 Task: Check the places in San Diego for pet lovers.
Action: Mouse moved to (560, 51)
Screenshot: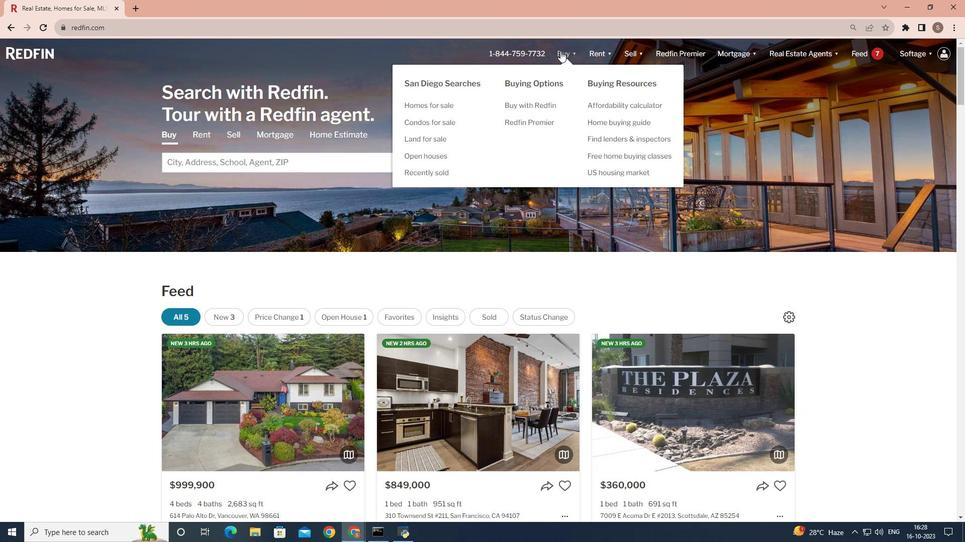 
Action: Mouse pressed left at (560, 51)
Screenshot: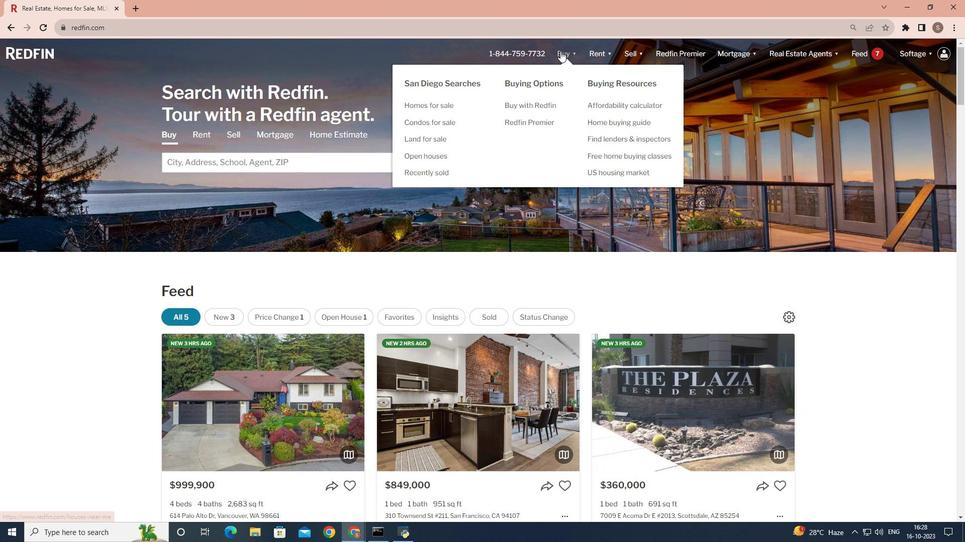
Action: Mouse moved to (242, 216)
Screenshot: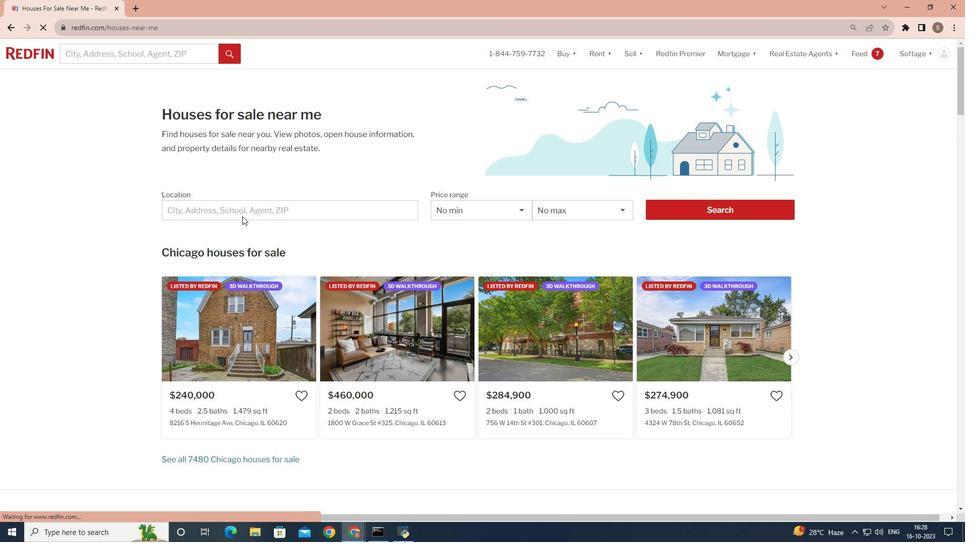 
Action: Mouse pressed left at (242, 216)
Screenshot: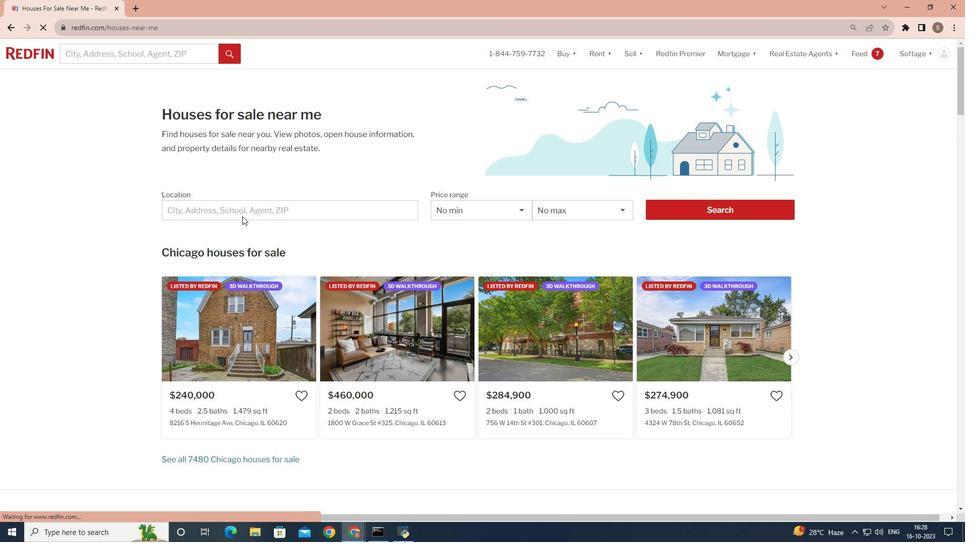 
Action: Mouse moved to (242, 212)
Screenshot: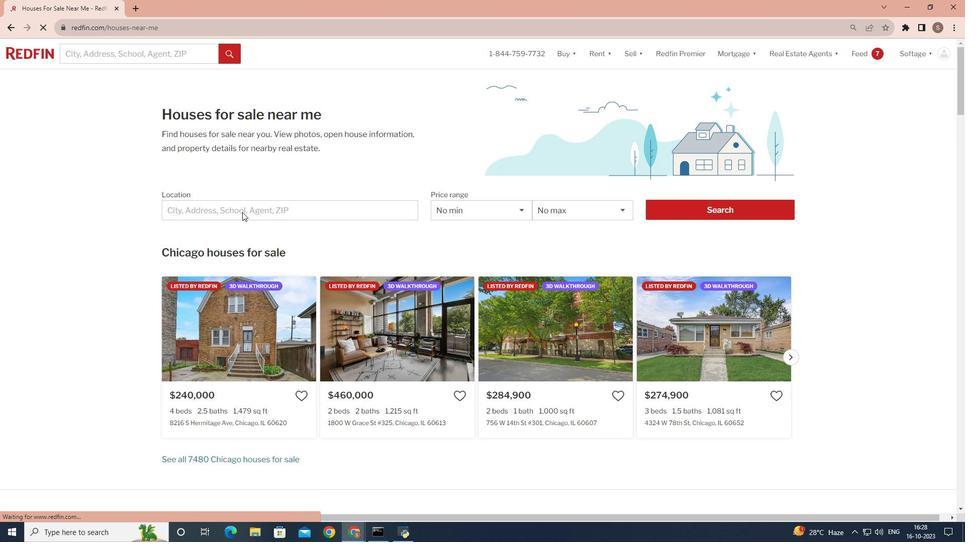 
Action: Mouse pressed left at (242, 212)
Screenshot: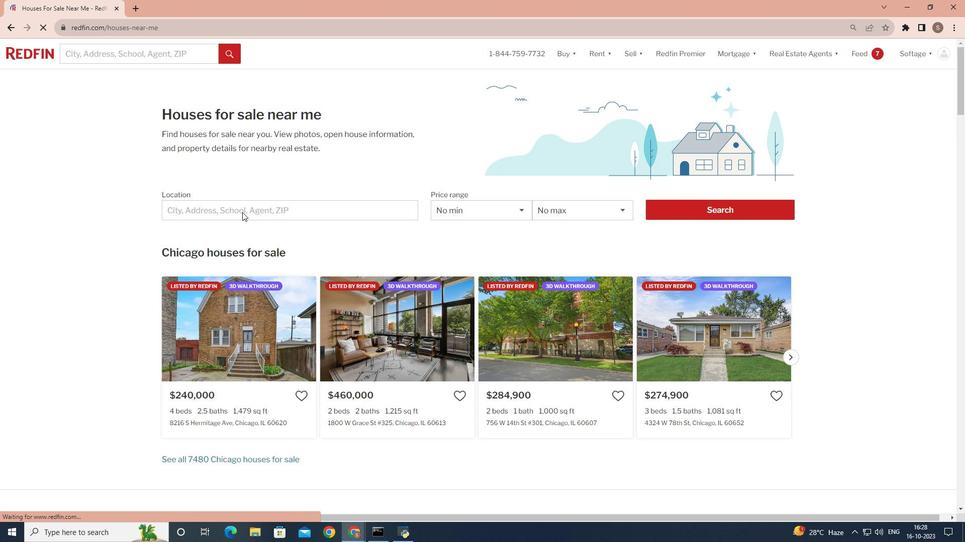 
Action: Mouse moved to (214, 201)
Screenshot: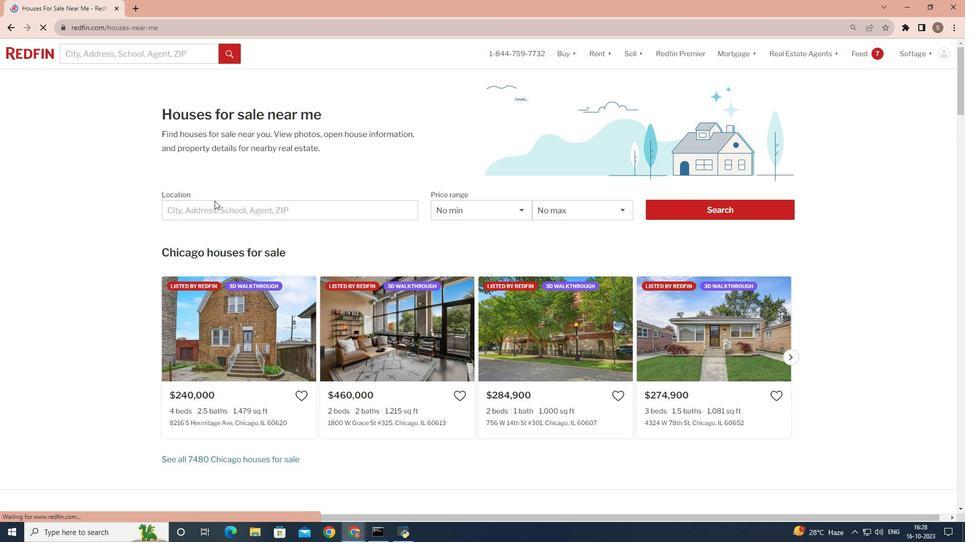 
Action: Mouse pressed left at (214, 201)
Screenshot: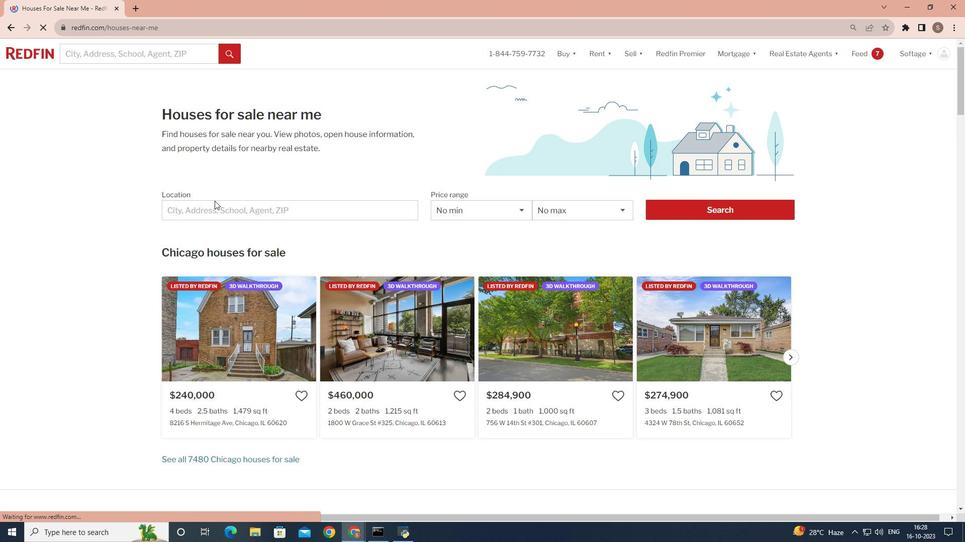 
Action: Mouse moved to (212, 206)
Screenshot: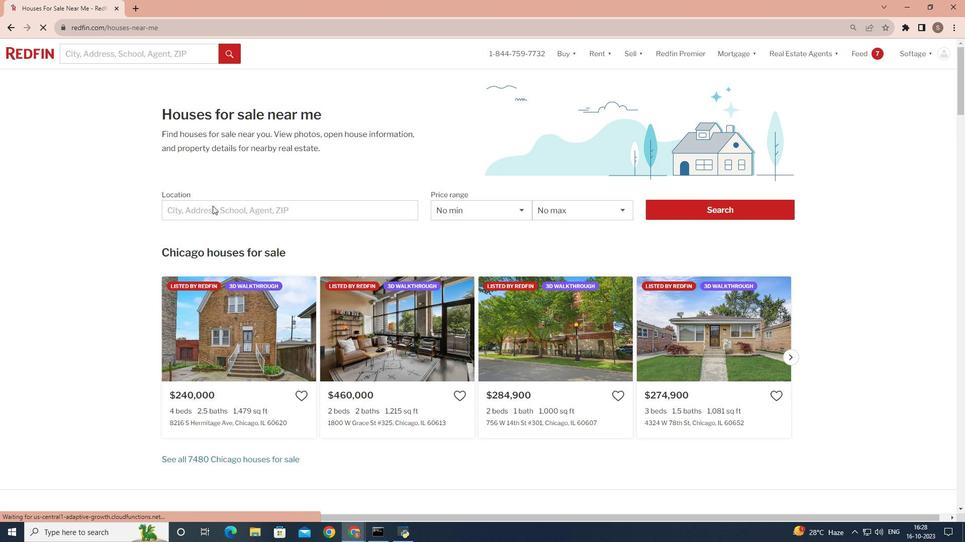 
Action: Mouse pressed left at (212, 206)
Screenshot: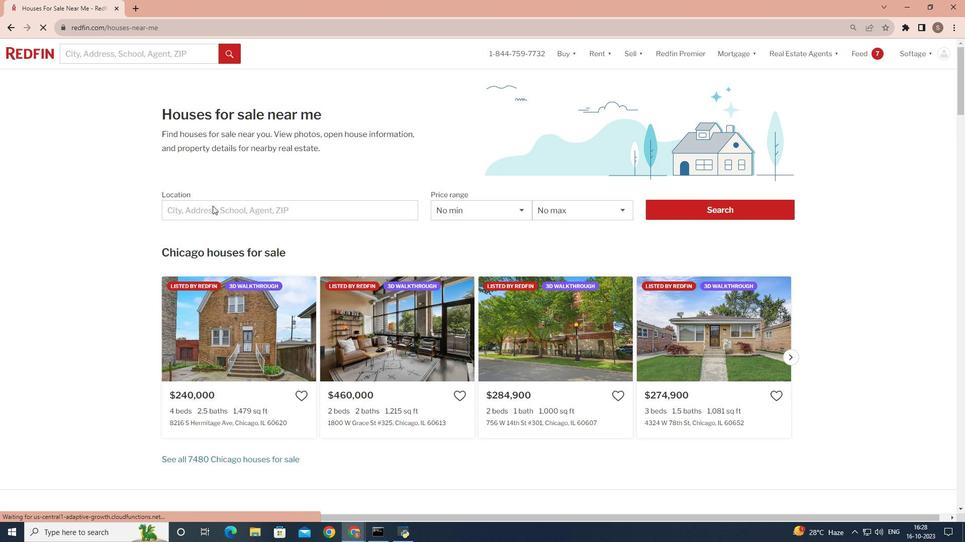 
Action: Mouse moved to (211, 209)
Screenshot: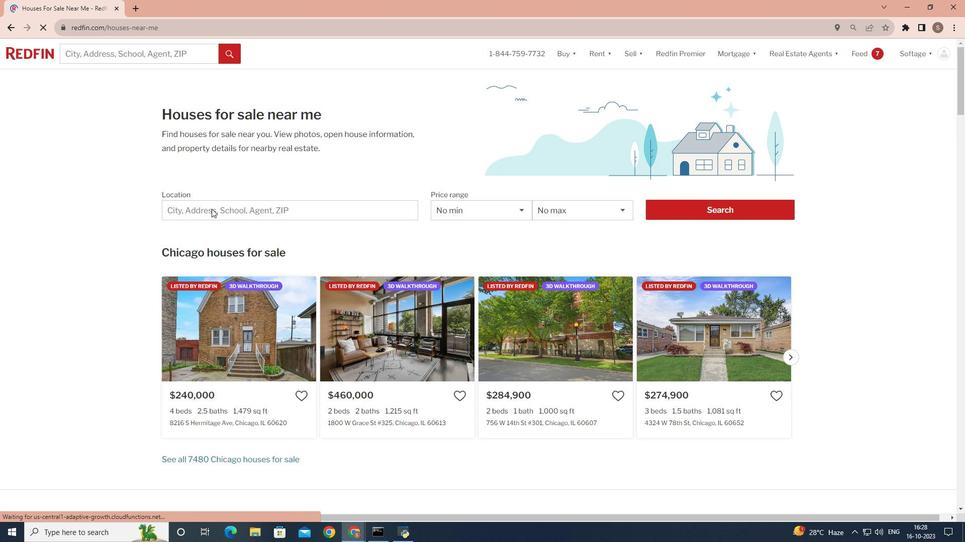 
Action: Mouse pressed left at (211, 209)
Screenshot: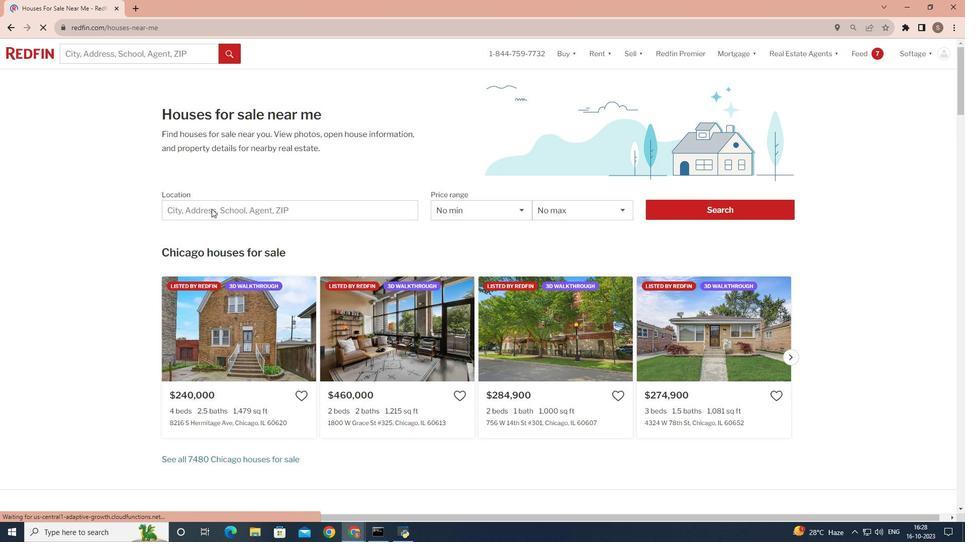 
Action: Key pressed <Key.shift>San<Key.space><Key.shift>Diego
Screenshot: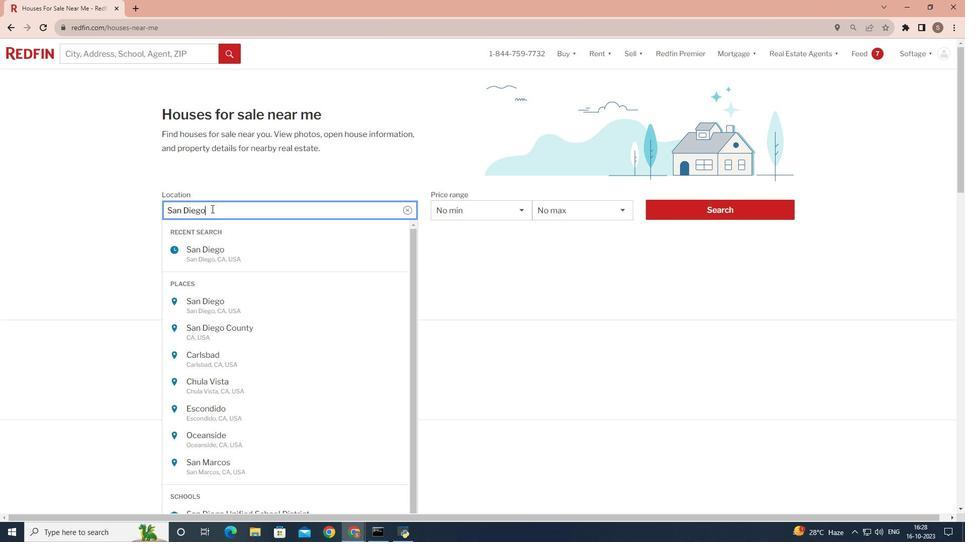 
Action: Mouse moved to (661, 210)
Screenshot: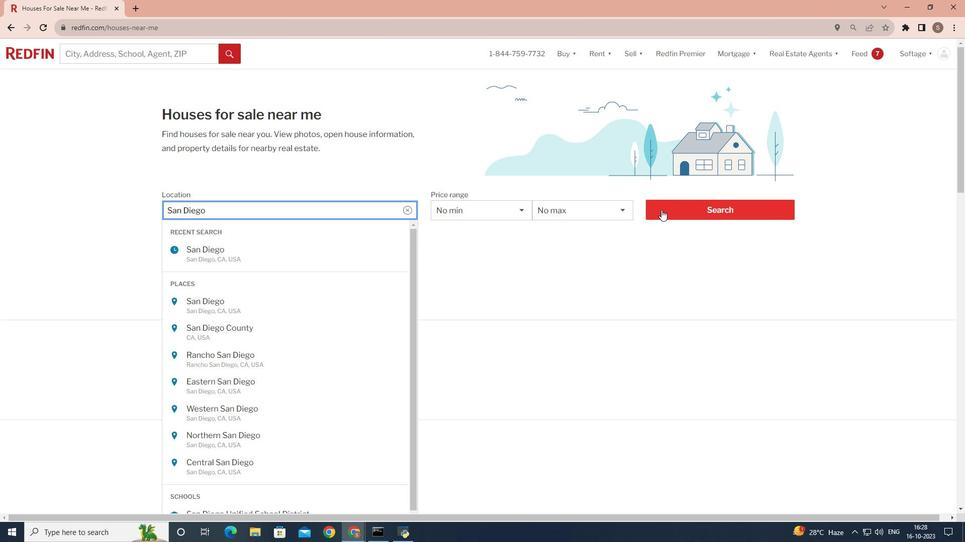 
Action: Mouse pressed left at (661, 210)
Screenshot: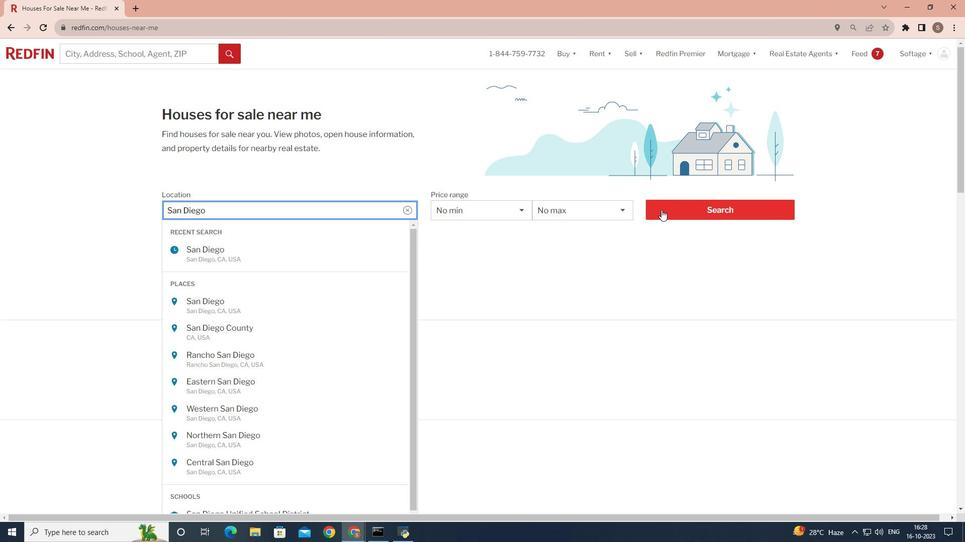 
Action: Mouse moved to (651, 216)
Screenshot: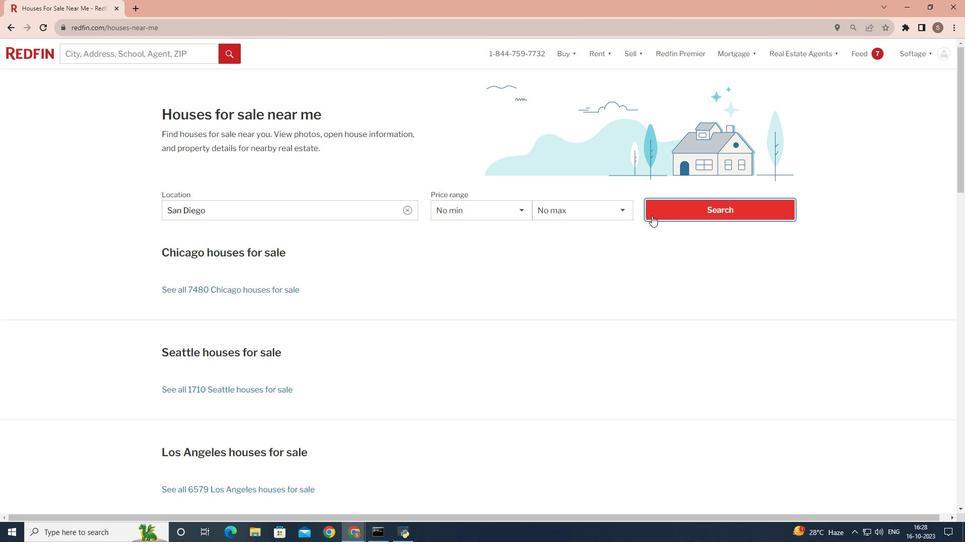 
Action: Mouse pressed left at (651, 216)
Screenshot: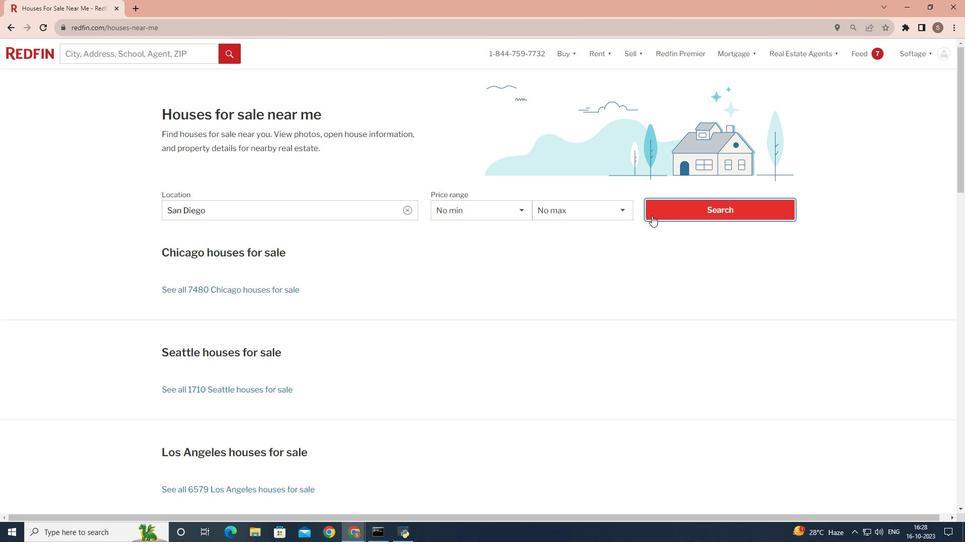 
Action: Mouse moved to (926, 86)
Screenshot: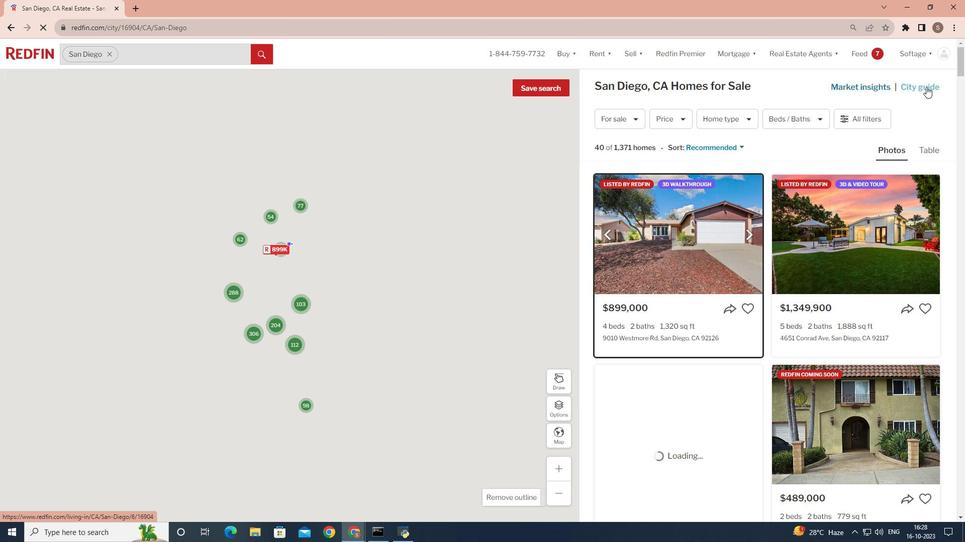 
Action: Mouse pressed left at (926, 86)
Screenshot: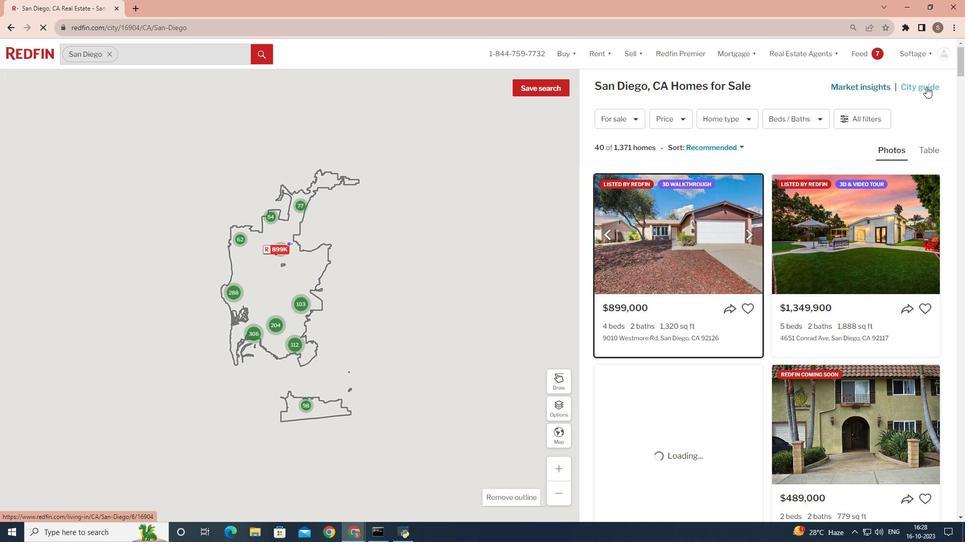 
Action: Mouse moved to (500, 395)
Screenshot: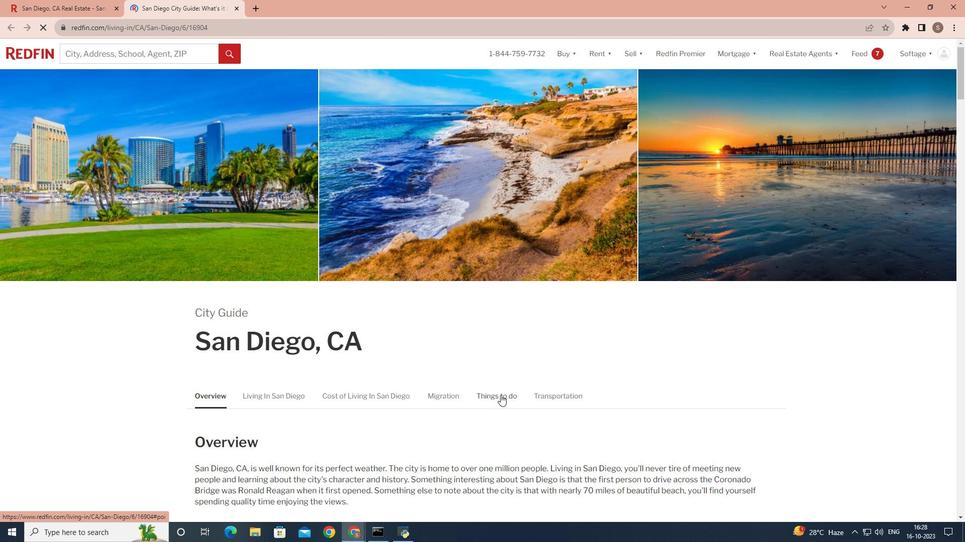 
Action: Mouse pressed left at (500, 395)
Screenshot: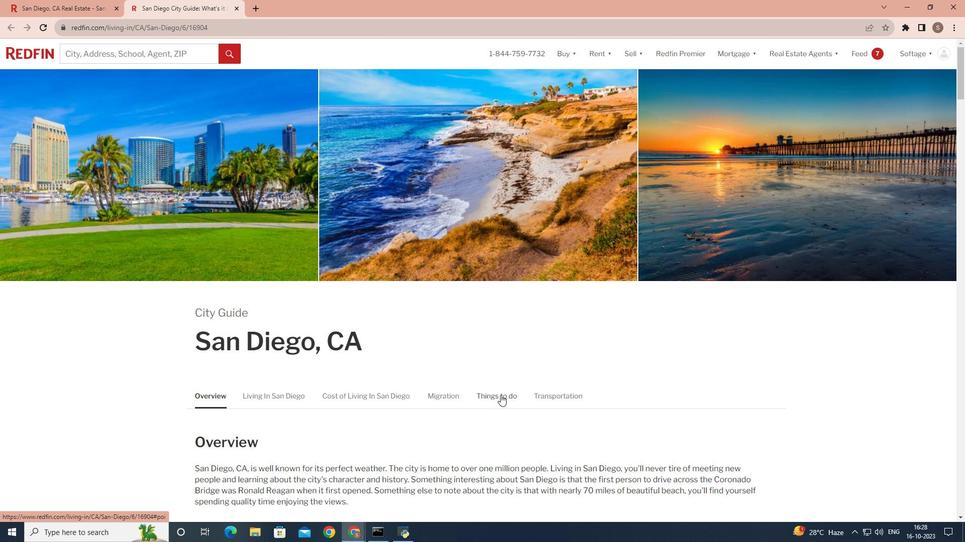 
Action: Mouse moved to (299, 241)
Screenshot: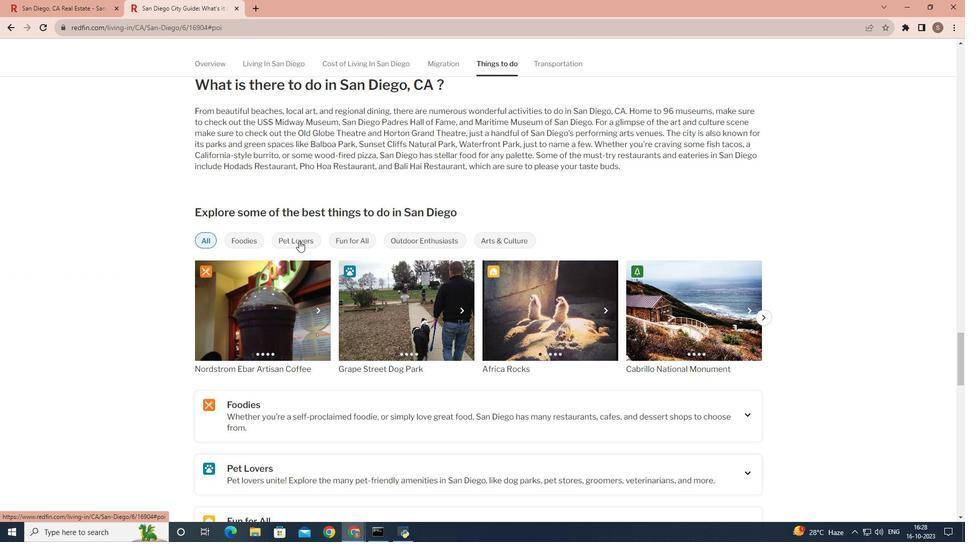 
Action: Mouse pressed left at (299, 241)
Screenshot: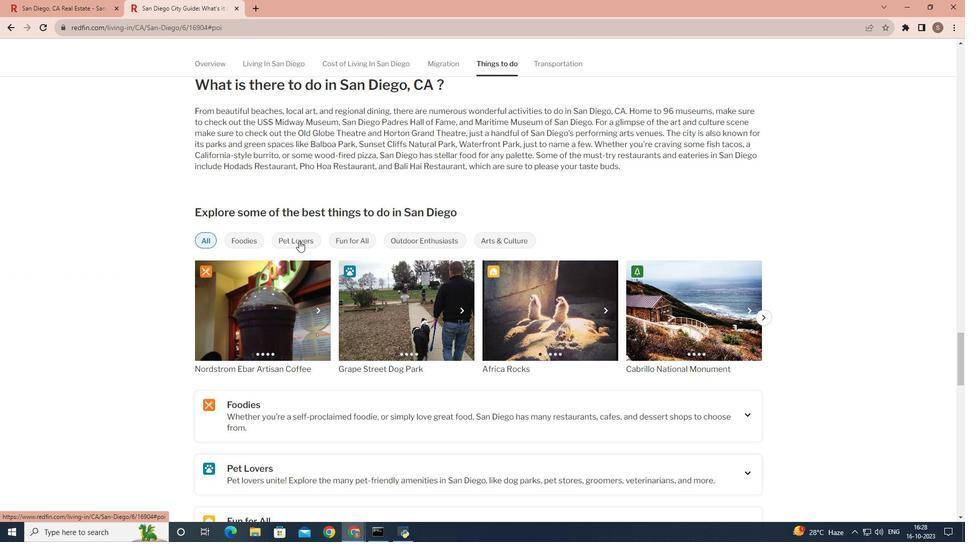 
Action: Mouse moved to (275, 480)
Screenshot: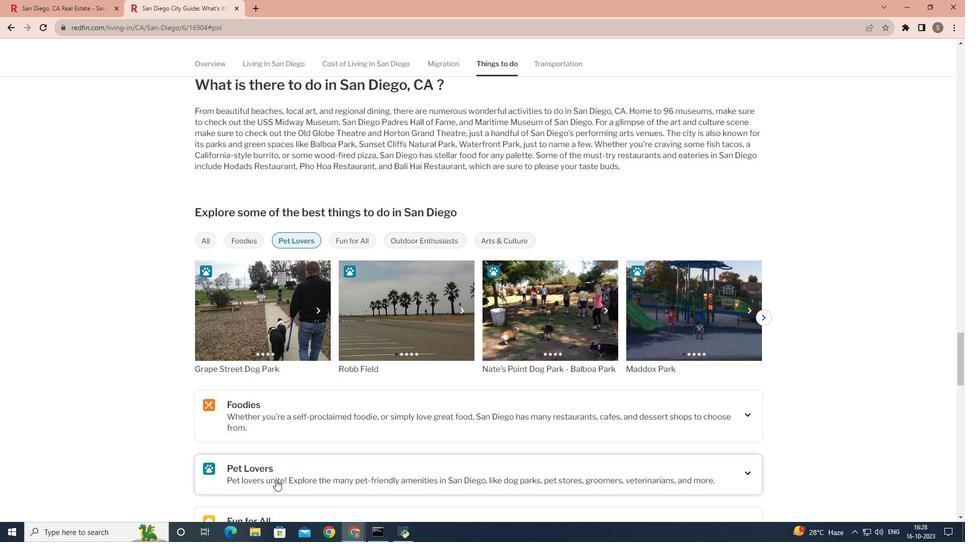 
Action: Mouse pressed left at (275, 480)
Screenshot: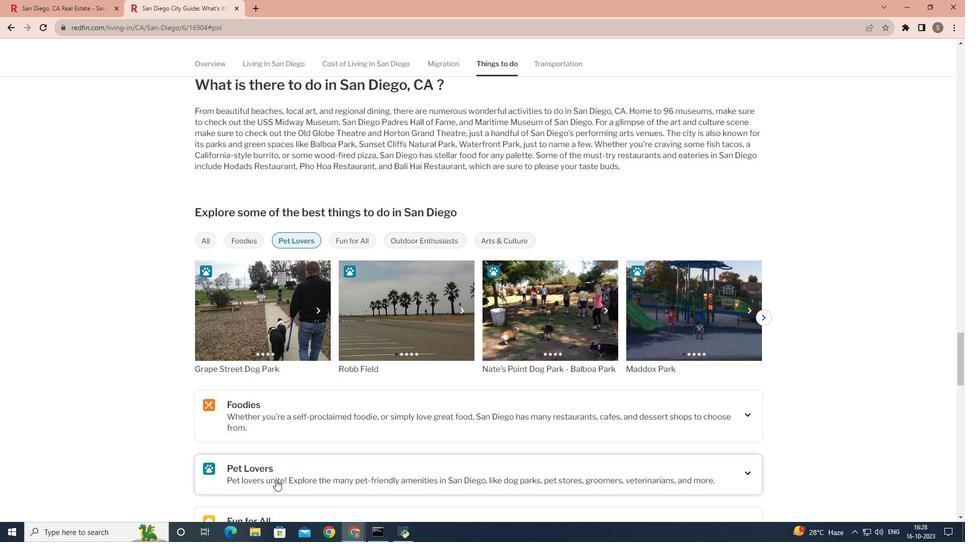 
Action: Mouse scrolled (275, 480) with delta (0, 0)
Screenshot: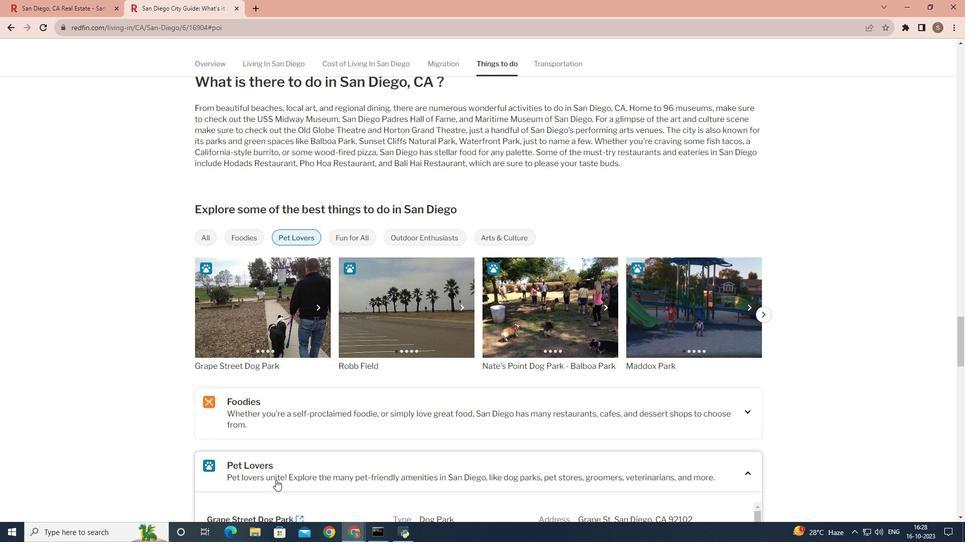 
Action: Mouse scrolled (275, 480) with delta (0, 0)
Screenshot: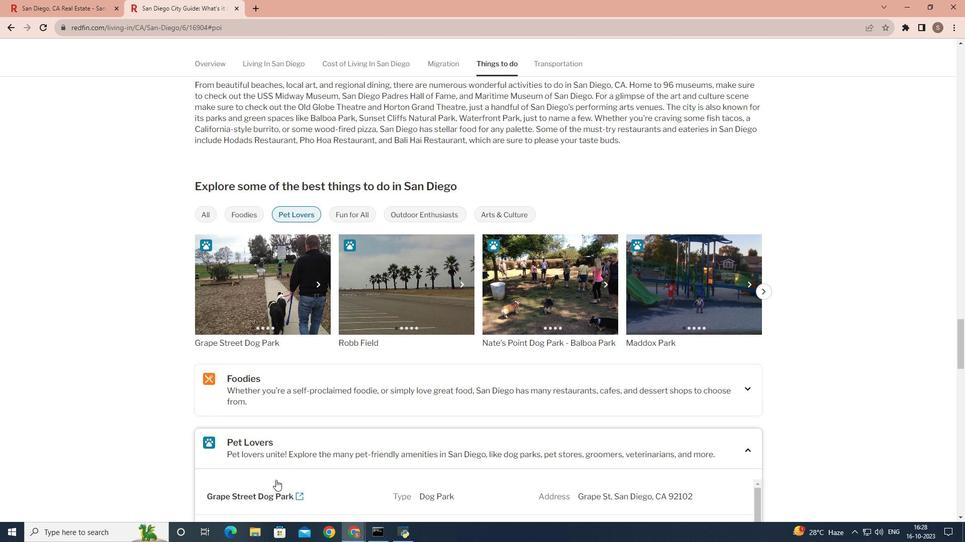 
Action: Mouse scrolled (275, 480) with delta (0, 0)
Screenshot: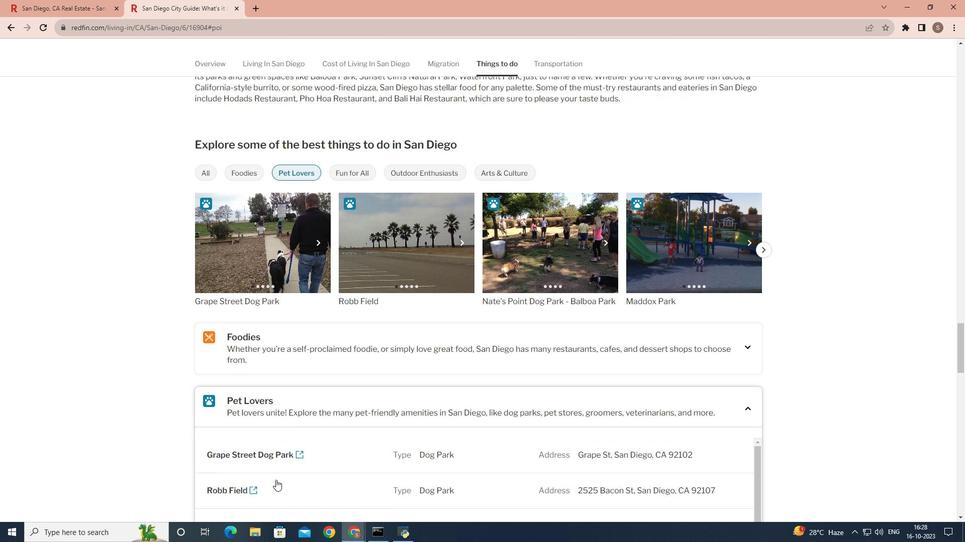 
Action: Mouse scrolled (275, 480) with delta (0, 0)
Screenshot: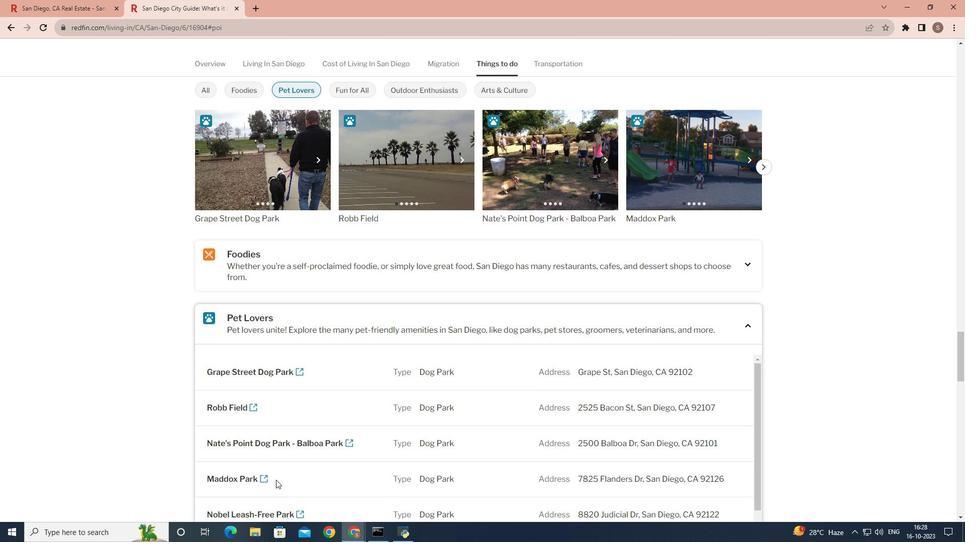 
Action: Mouse scrolled (275, 480) with delta (0, 0)
Screenshot: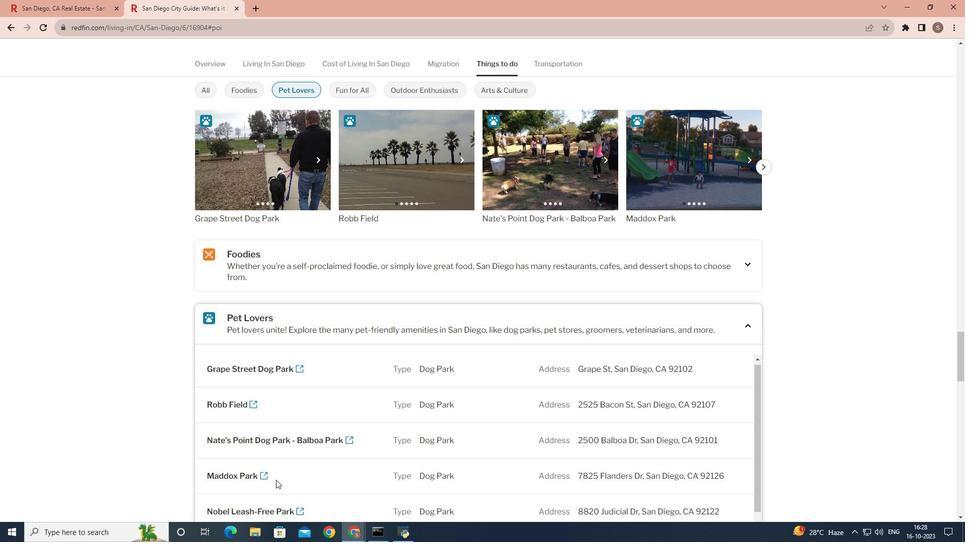 
